 Task: In candidate interviews choose email frequency weekly.
Action: Mouse moved to (595, 51)
Screenshot: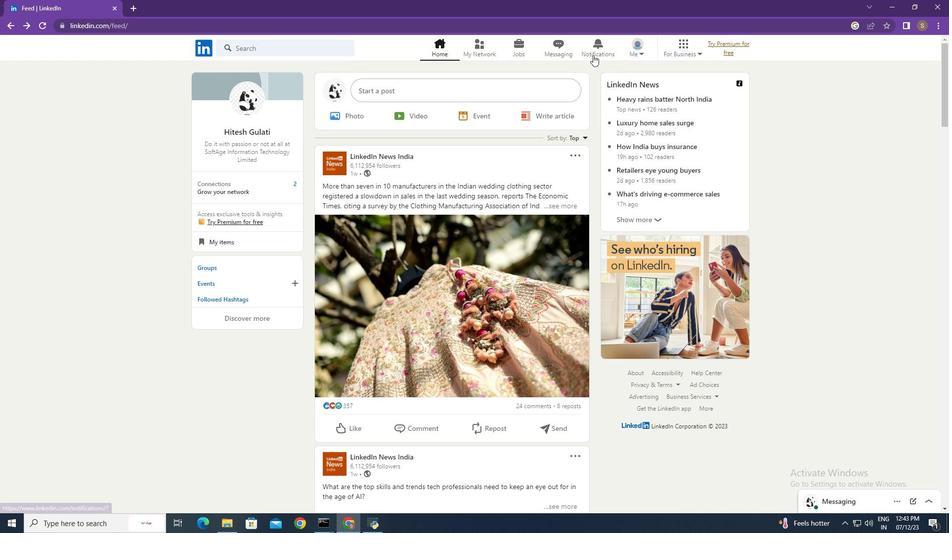 
Action: Mouse pressed left at (595, 51)
Screenshot: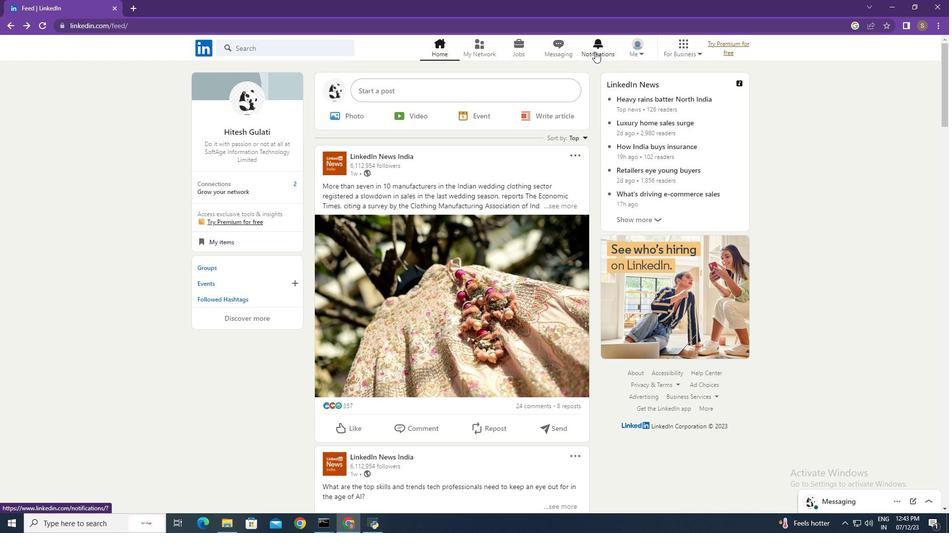 
Action: Mouse moved to (230, 113)
Screenshot: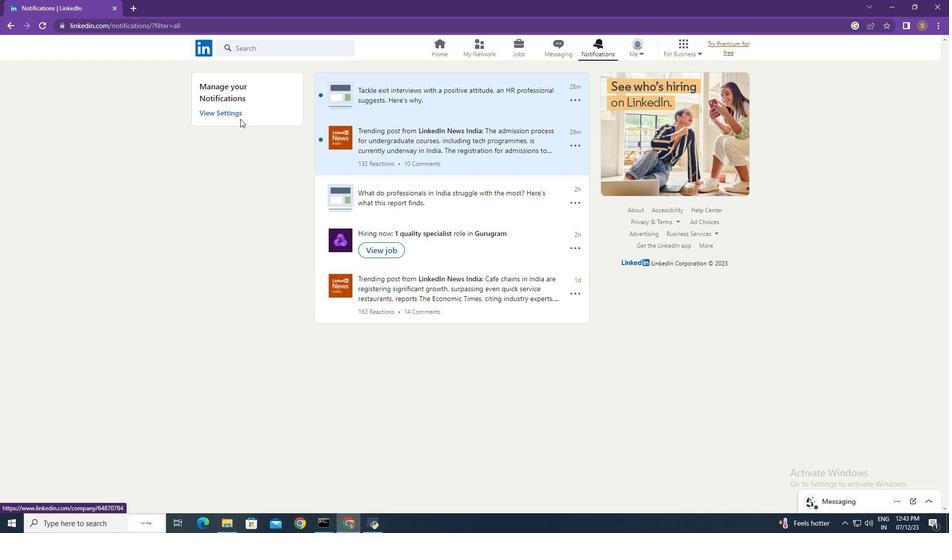 
Action: Mouse pressed left at (230, 113)
Screenshot: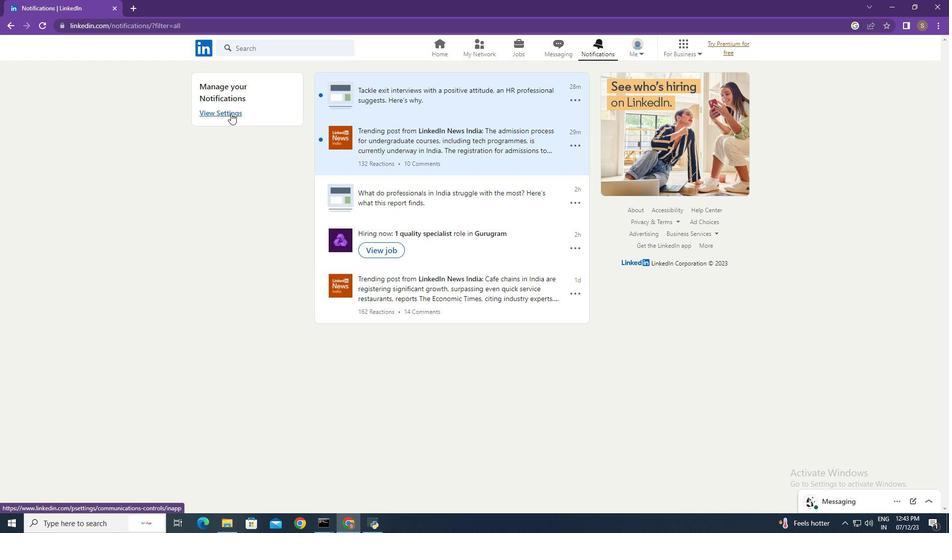 
Action: Mouse moved to (645, 178)
Screenshot: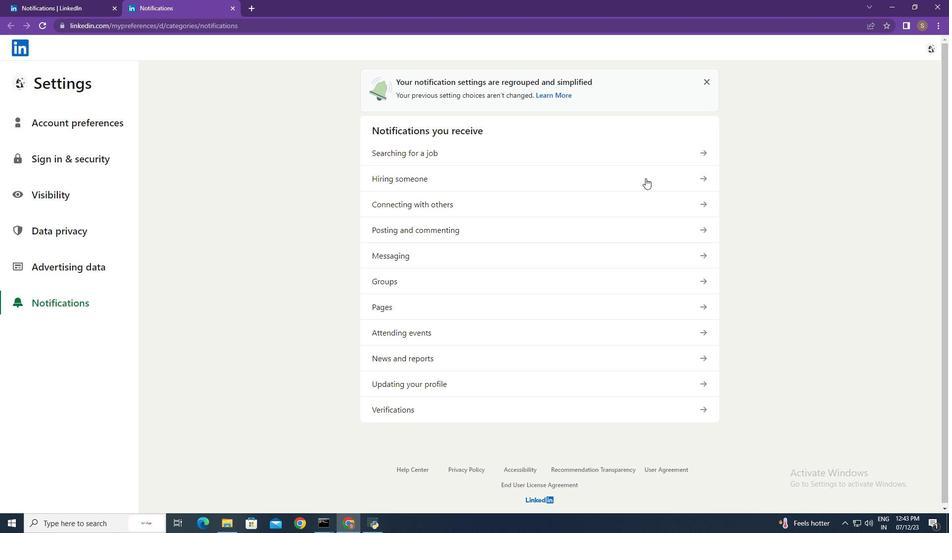 
Action: Mouse pressed left at (645, 178)
Screenshot: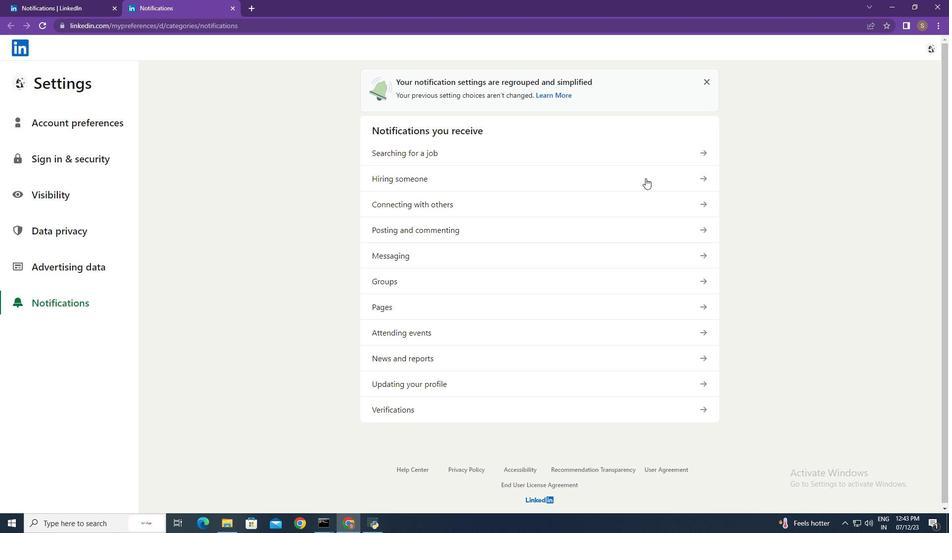 
Action: Mouse moved to (676, 250)
Screenshot: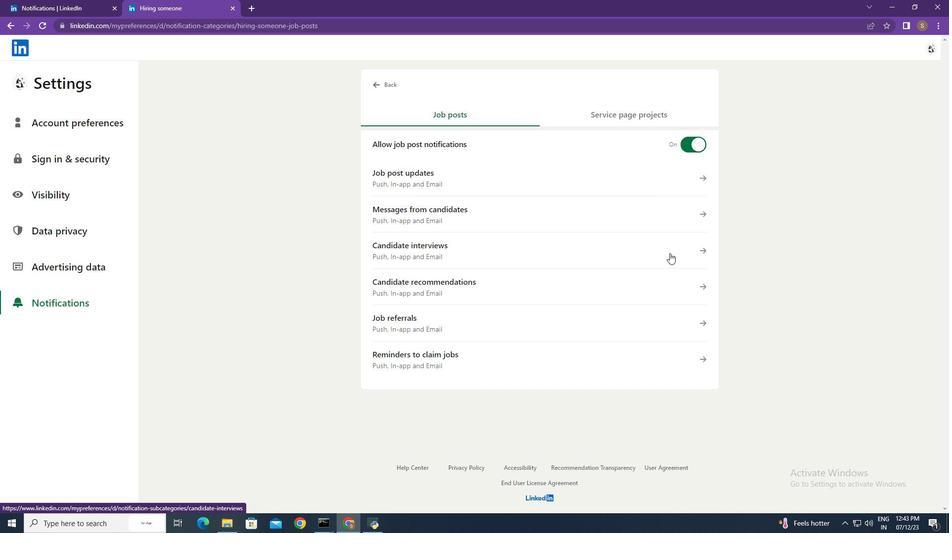 
Action: Mouse pressed left at (676, 250)
Screenshot: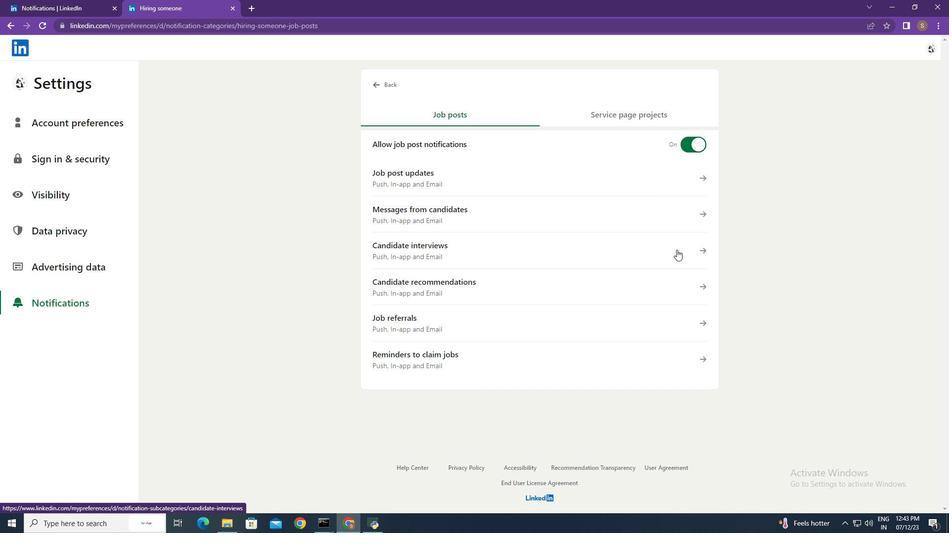 
Action: Mouse moved to (384, 339)
Screenshot: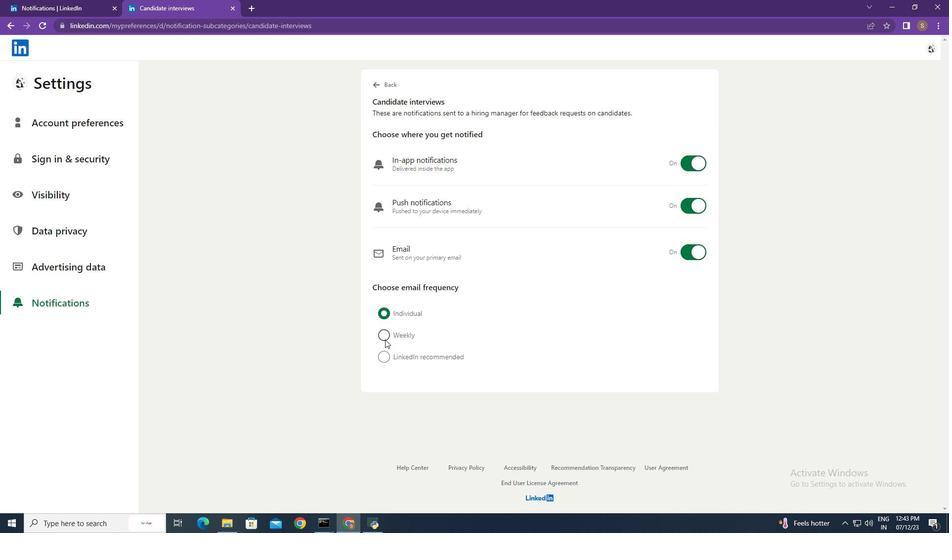
Action: Mouse pressed left at (384, 339)
Screenshot: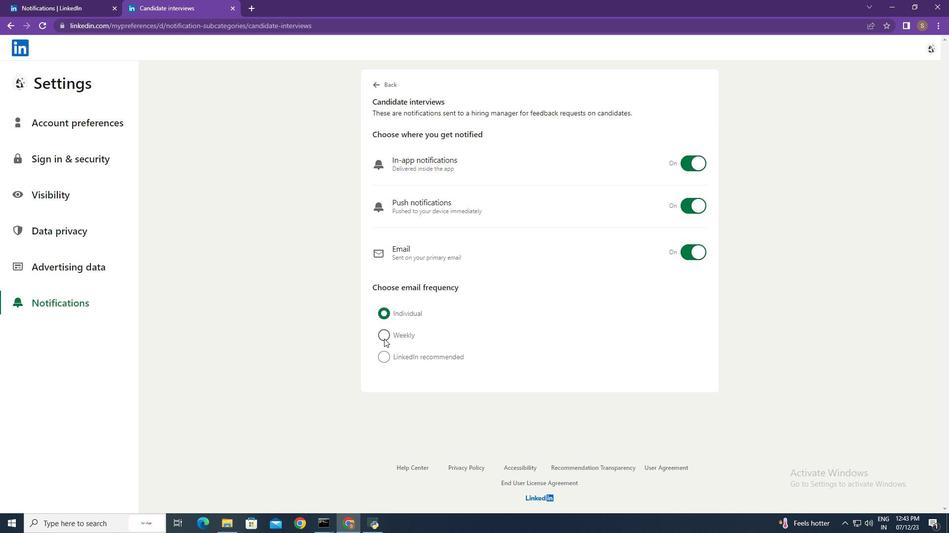 
Action: Mouse moved to (250, 285)
Screenshot: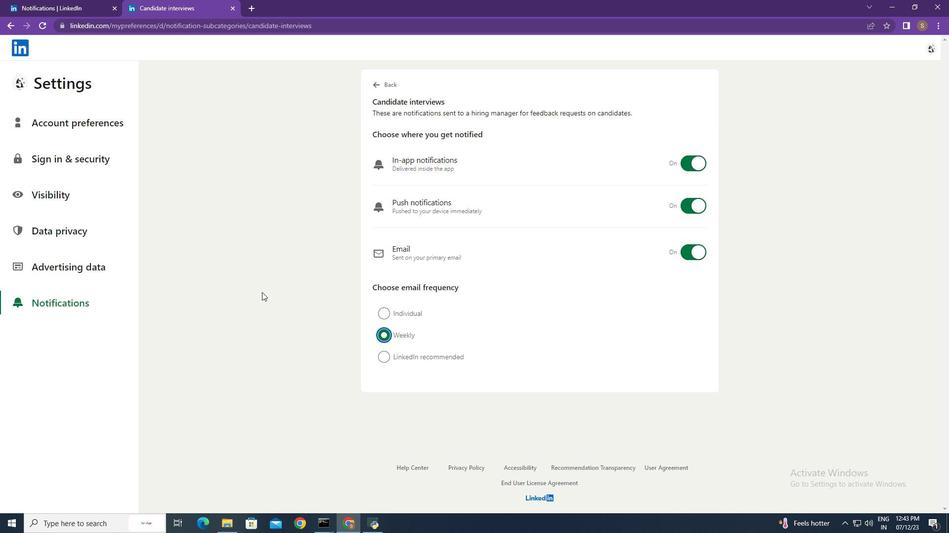 
